 Task: Create a new lightweight tag for a specific commit with a custom name and message.
Action: Mouse moved to (316, 241)
Screenshot: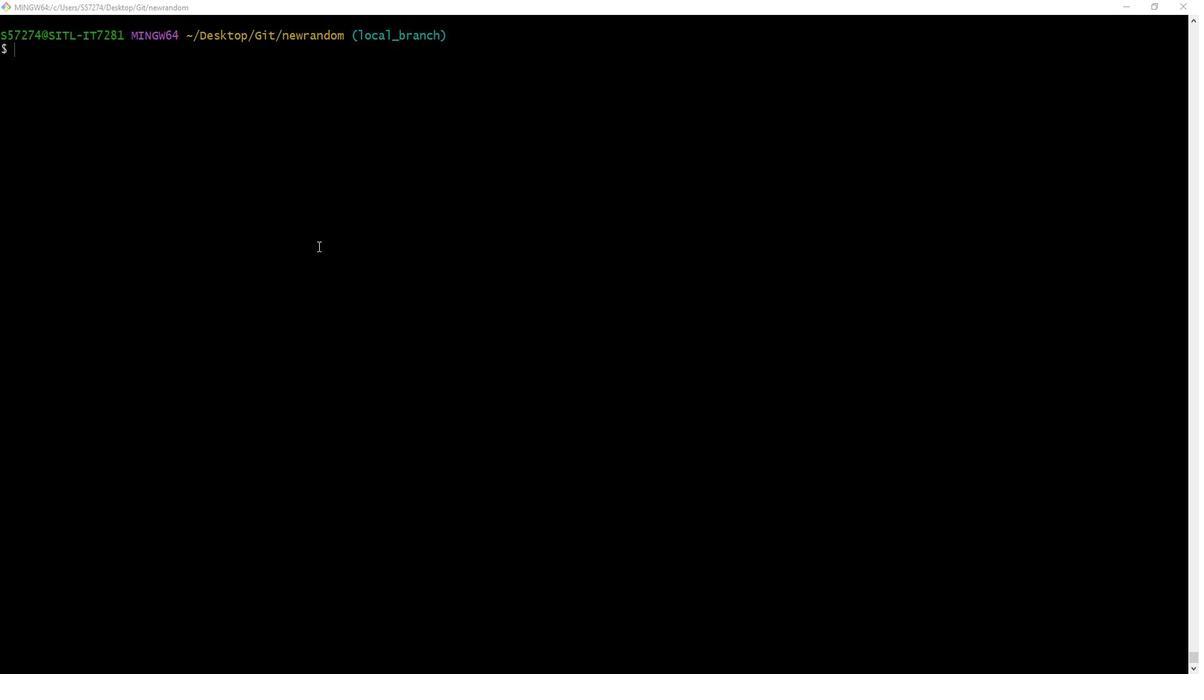 
Action: Mouse pressed left at (316, 241)
Screenshot: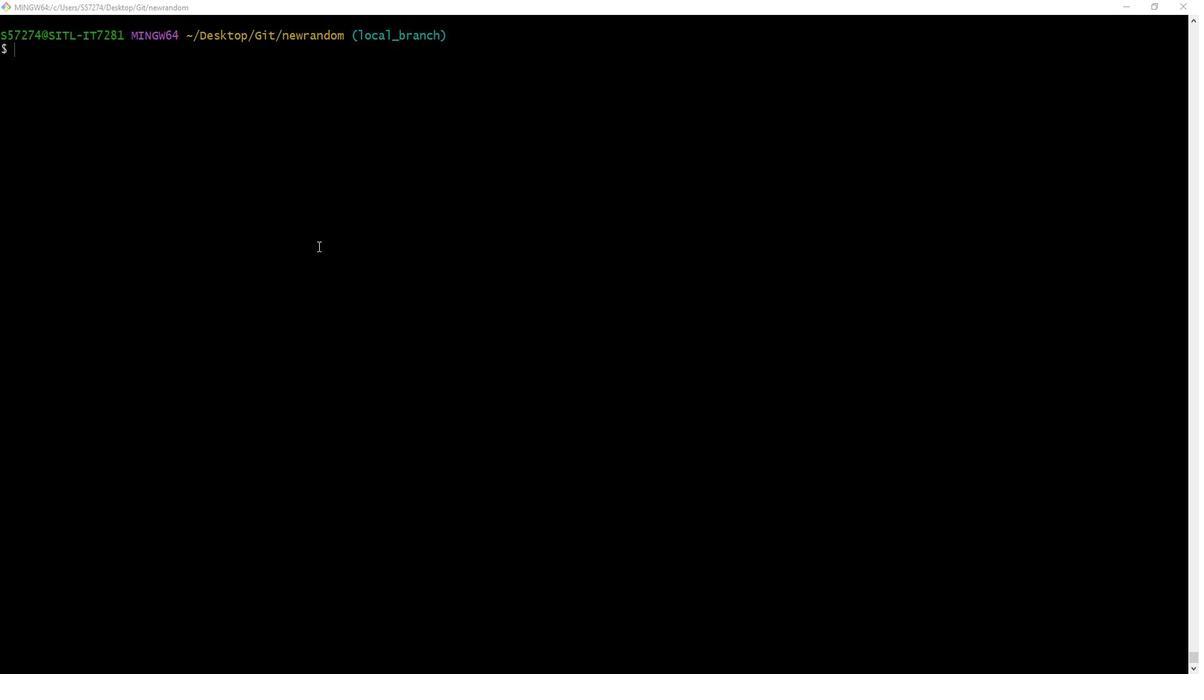 
Action: Key pressed git<Key.space>tag<Key.space>-a<Key.space>v6.0.1<Key.space>-m<Key.space><Key.shift_r>"<Key.shift_r>New<Key.space>lightweight<Key.space>release<Key.space>of<Key.space>the<Key.space>software<Key.shift_r>"<Key.space>7a96aead<Key.enter>git<Key.space>tag<Key.enter>
Screenshot: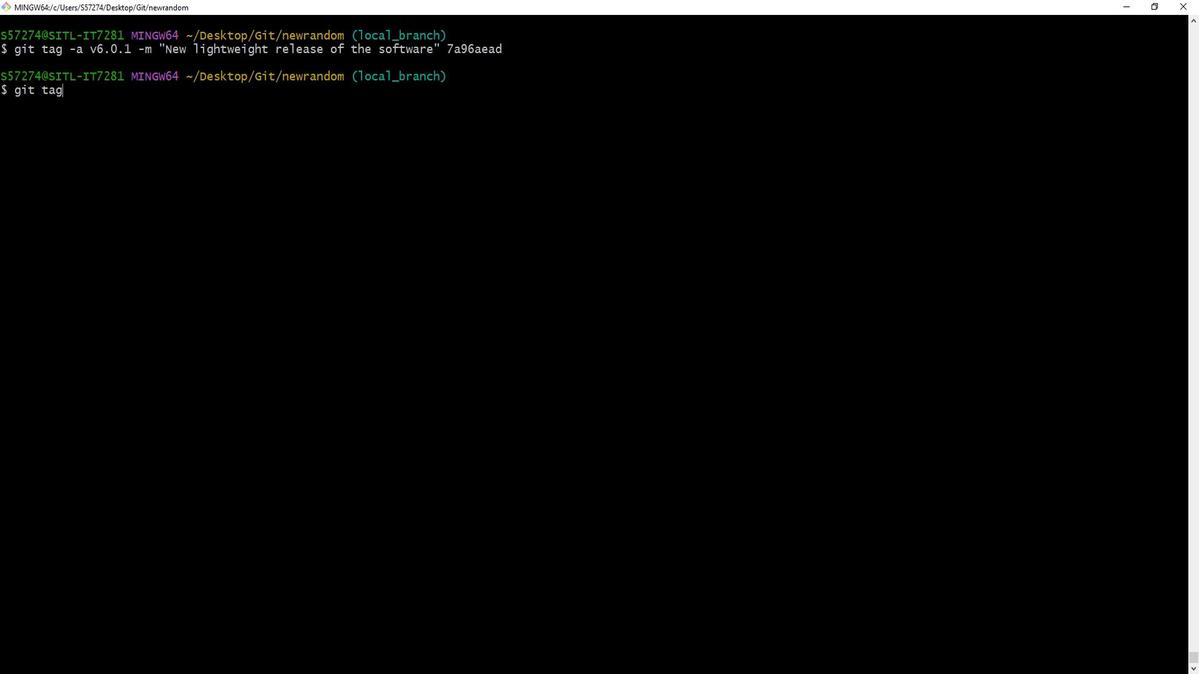 
Action: Mouse moved to (42, 234)
Screenshot: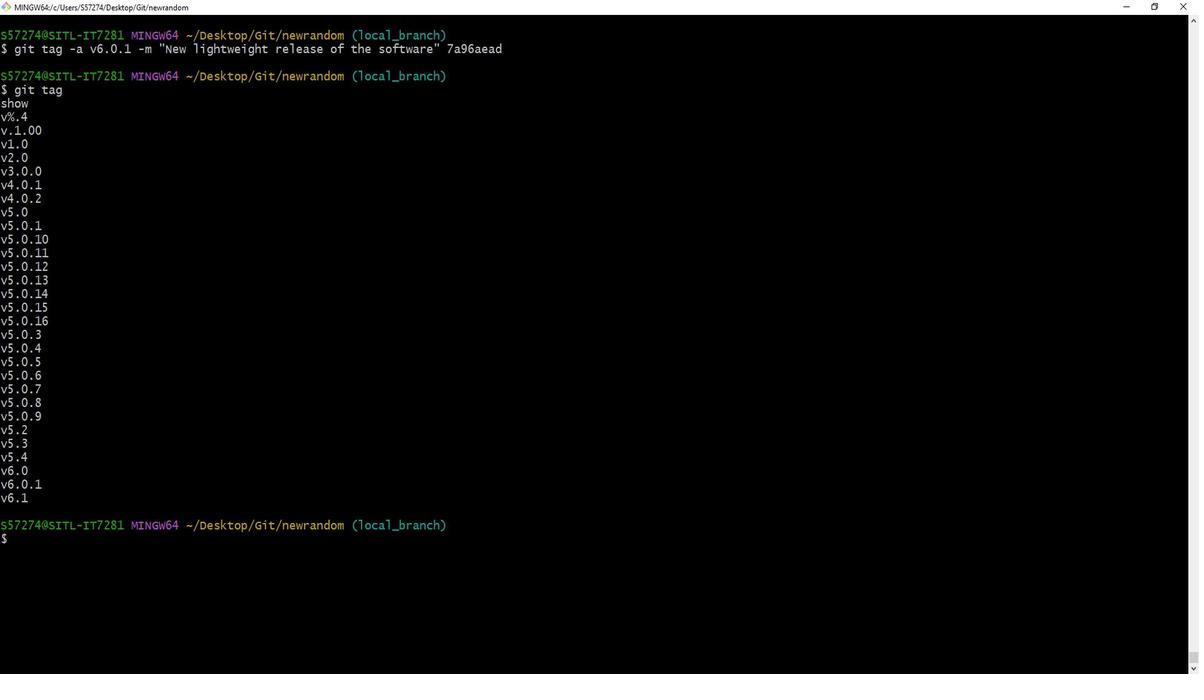 
Action: Mouse pressed left at (42, 234)
Screenshot: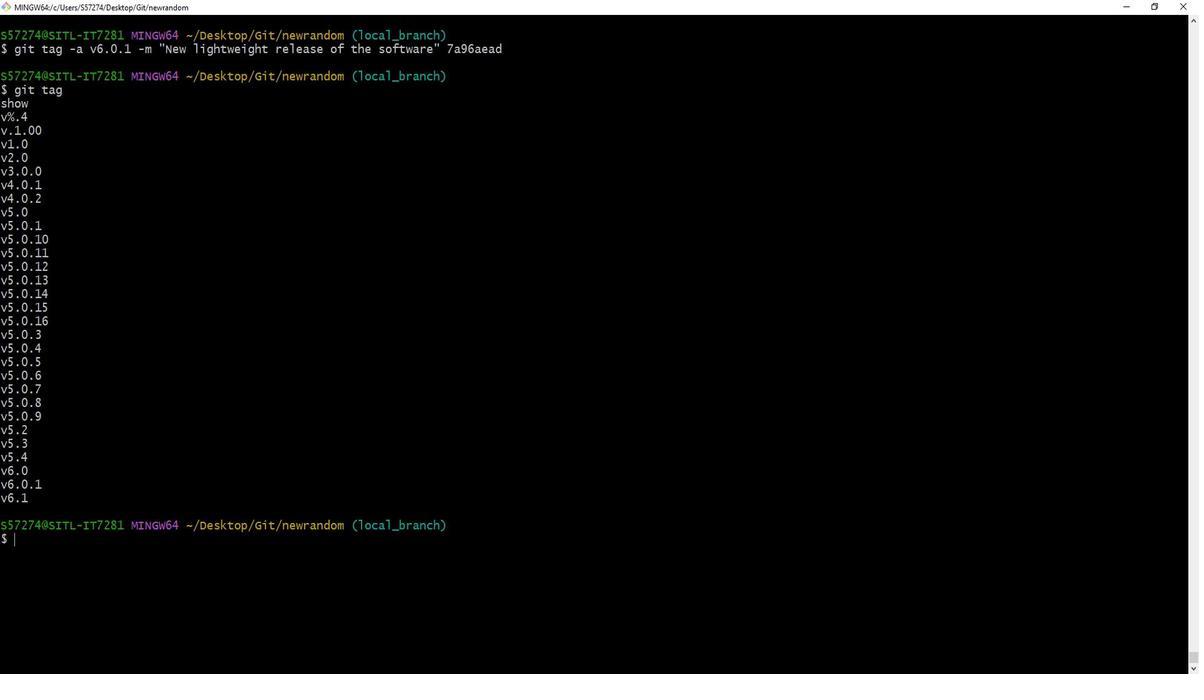 
